 Task: Add Sprouts Organic Original Almond Milk to the cart.
Action: Mouse moved to (19, 80)
Screenshot: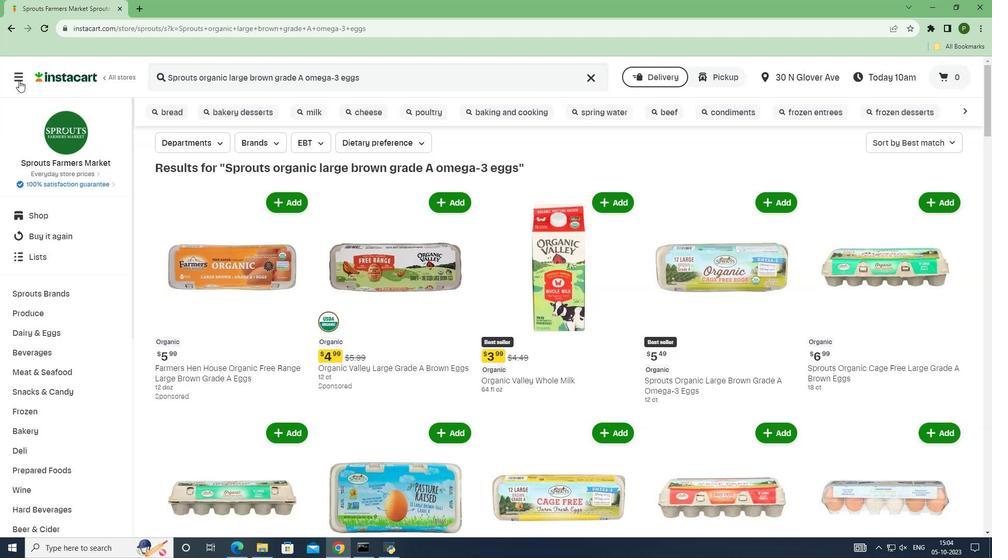 
Action: Mouse pressed left at (19, 80)
Screenshot: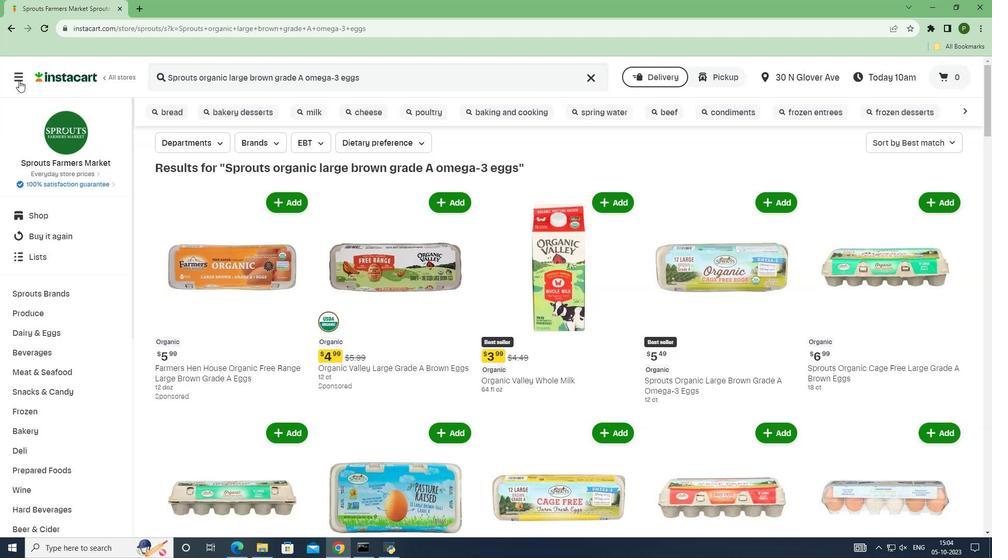 
Action: Mouse moved to (54, 270)
Screenshot: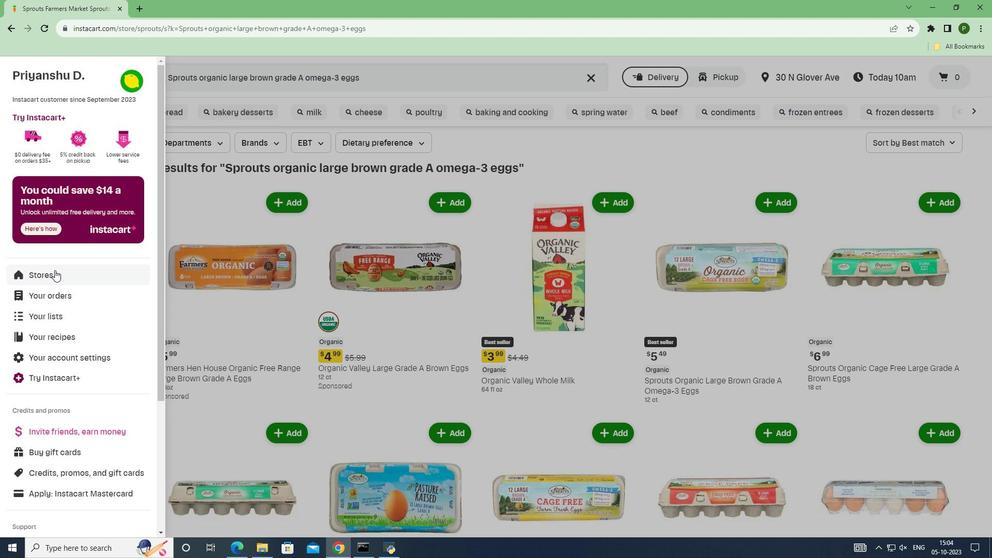 
Action: Mouse pressed left at (54, 270)
Screenshot: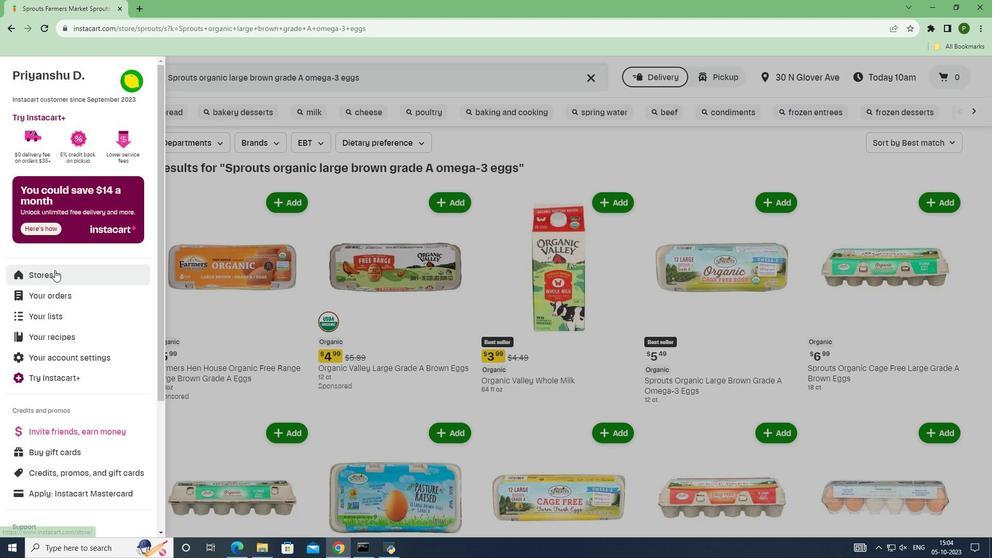 
Action: Mouse moved to (226, 122)
Screenshot: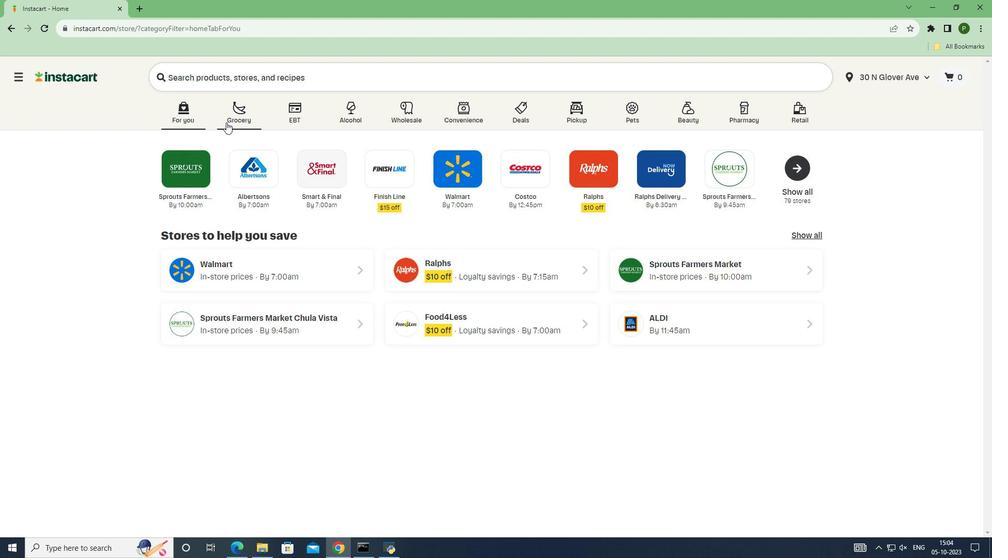 
Action: Mouse pressed left at (226, 122)
Screenshot: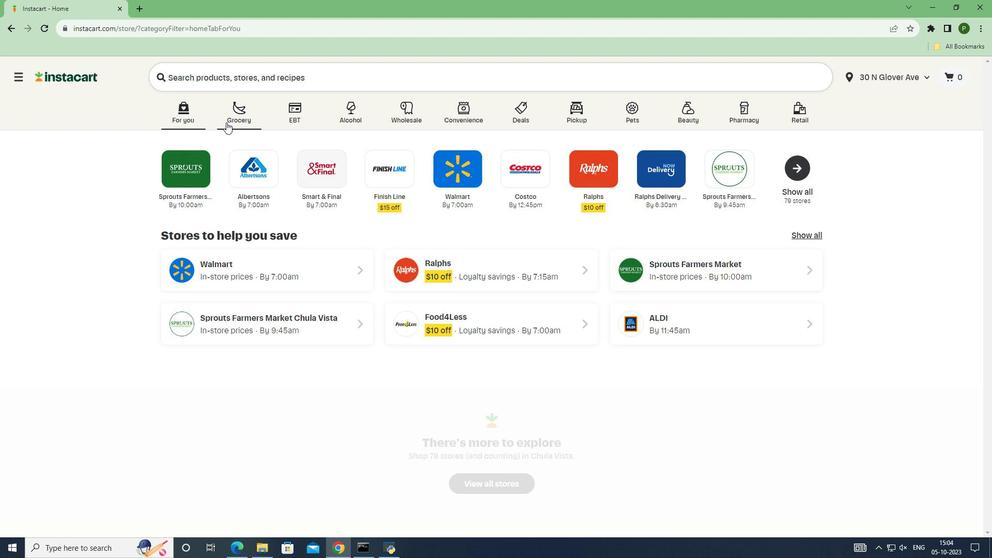 
Action: Mouse moved to (635, 229)
Screenshot: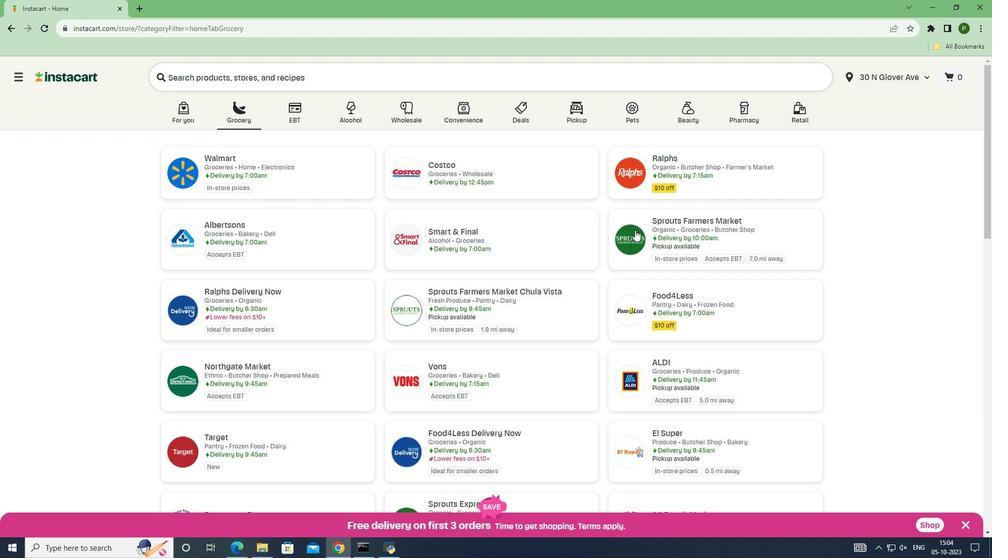 
Action: Mouse pressed left at (635, 229)
Screenshot: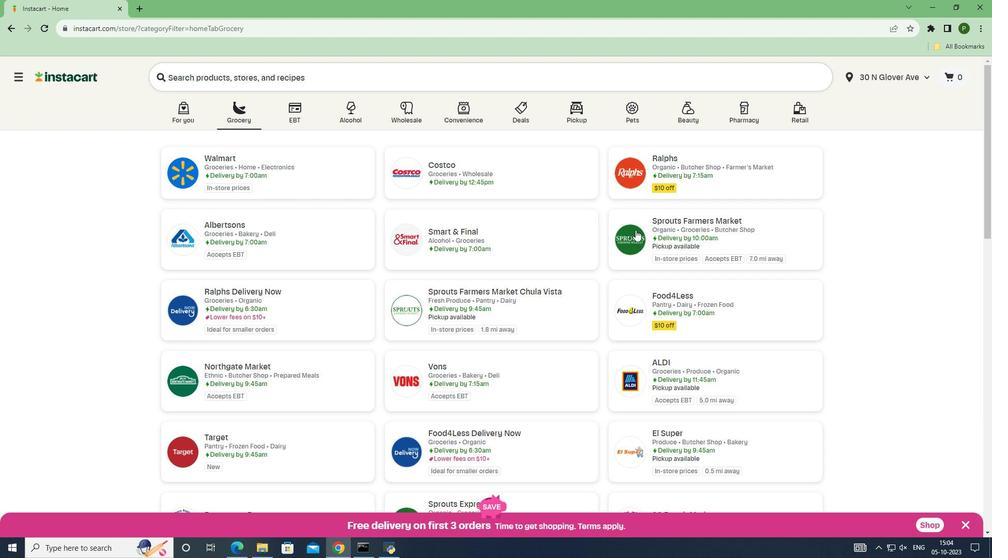 
Action: Mouse moved to (72, 298)
Screenshot: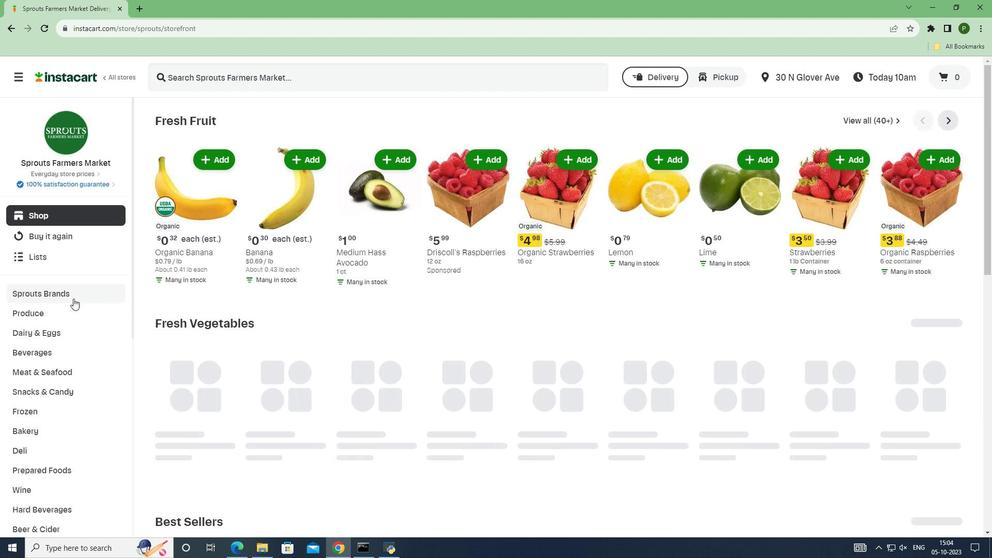 
Action: Mouse pressed left at (72, 298)
Screenshot: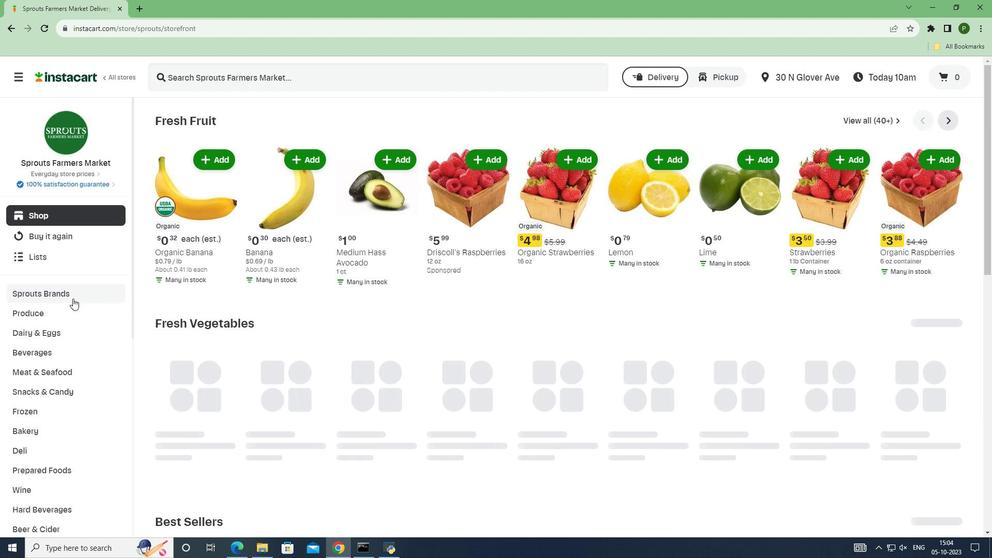 
Action: Mouse moved to (52, 389)
Screenshot: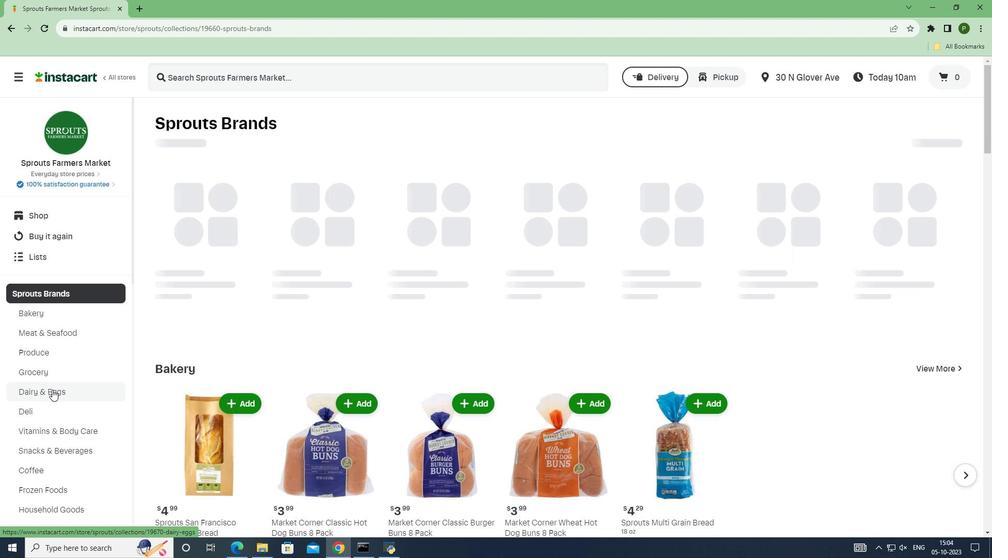 
Action: Mouse pressed left at (52, 389)
Screenshot: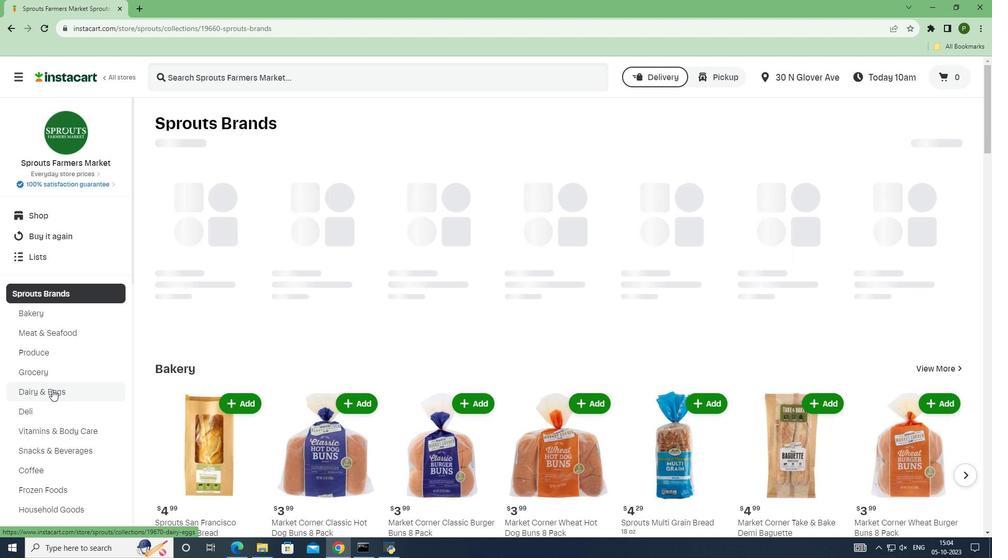 
Action: Mouse moved to (200, 78)
Screenshot: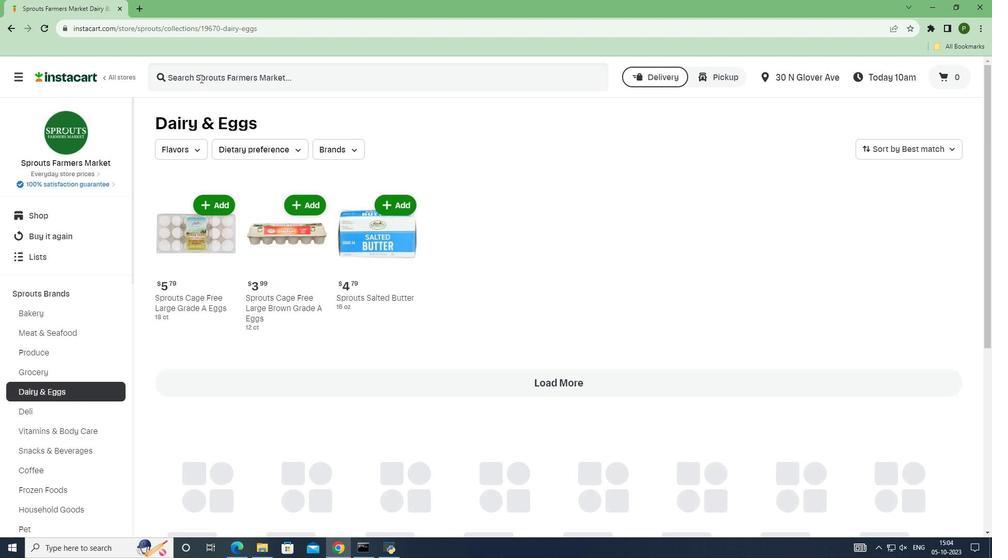 
Action: Mouse pressed left at (200, 78)
Screenshot: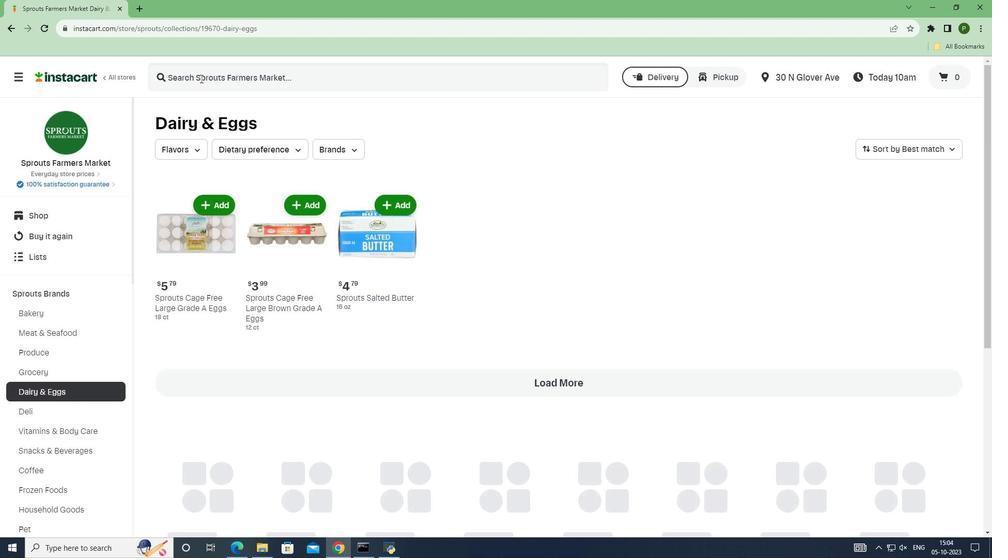 
Action: Key pressed <Key.caps_lock>S<Key.caps_lock>prouts<Key.space>organic<Key.space>original<Key.space>almond<Key.space>milk<Key.space><Key.enter>
Screenshot: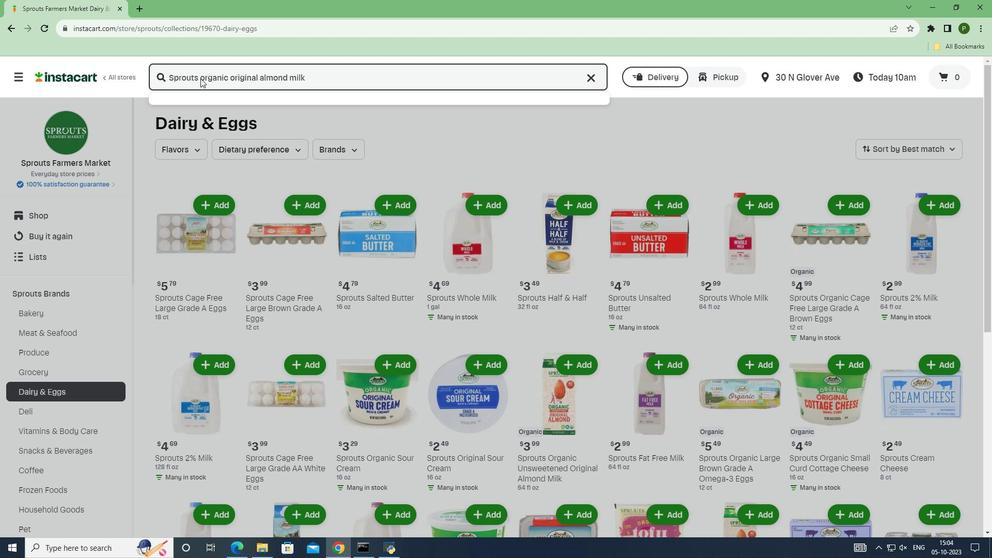 
Action: Mouse moved to (591, 171)
Screenshot: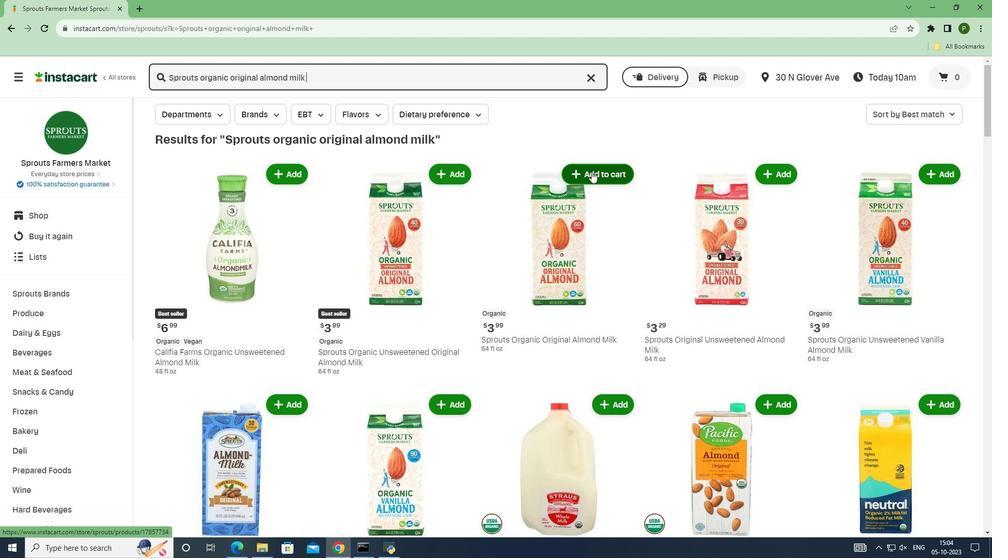
Action: Mouse pressed left at (591, 171)
Screenshot: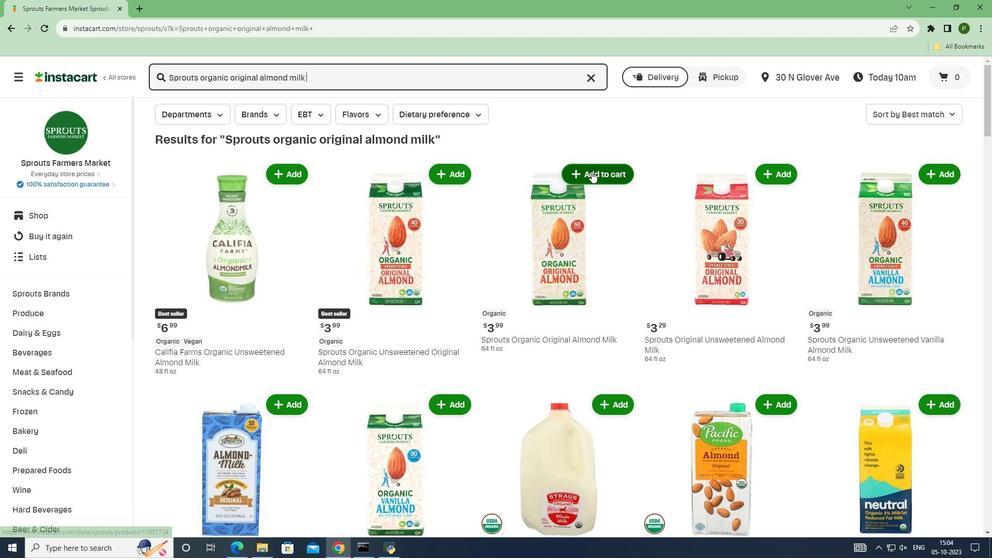 
